 Task: Create a sub task Gather and Analyse Requirements for the task  Add search functionality to the app in the project TravelForge , assign it to team member softage.6@softage.net and update the status of the sub task to  At Risk , set the priority of the sub task to Medium.
Action: Mouse moved to (78, 449)
Screenshot: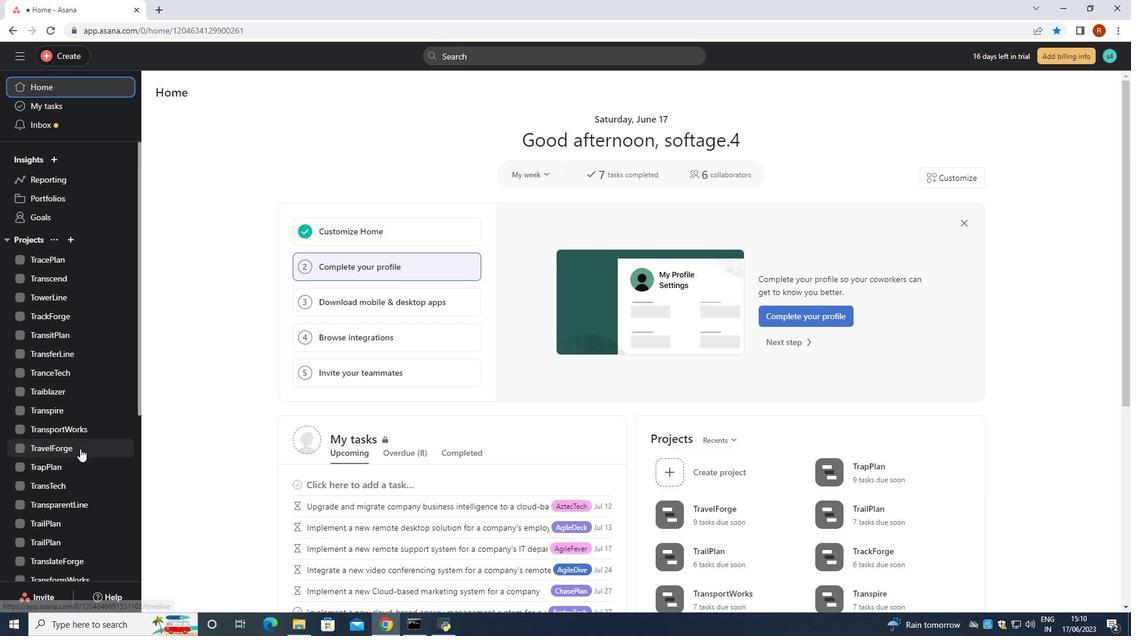 
Action: Mouse pressed left at (78, 449)
Screenshot: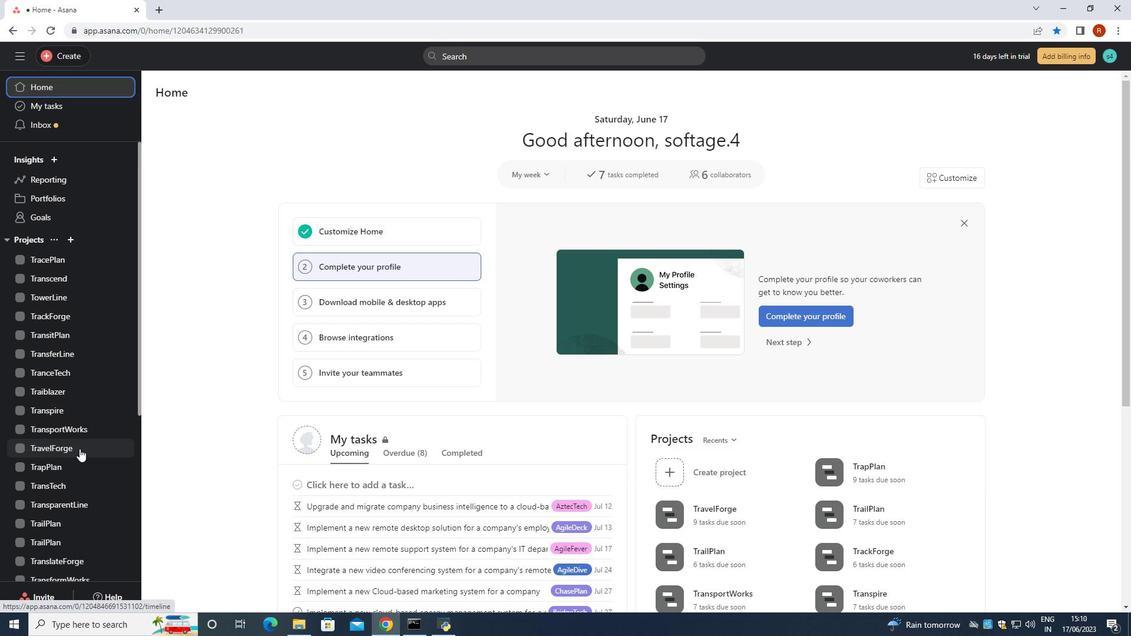 
Action: Mouse moved to (451, 283)
Screenshot: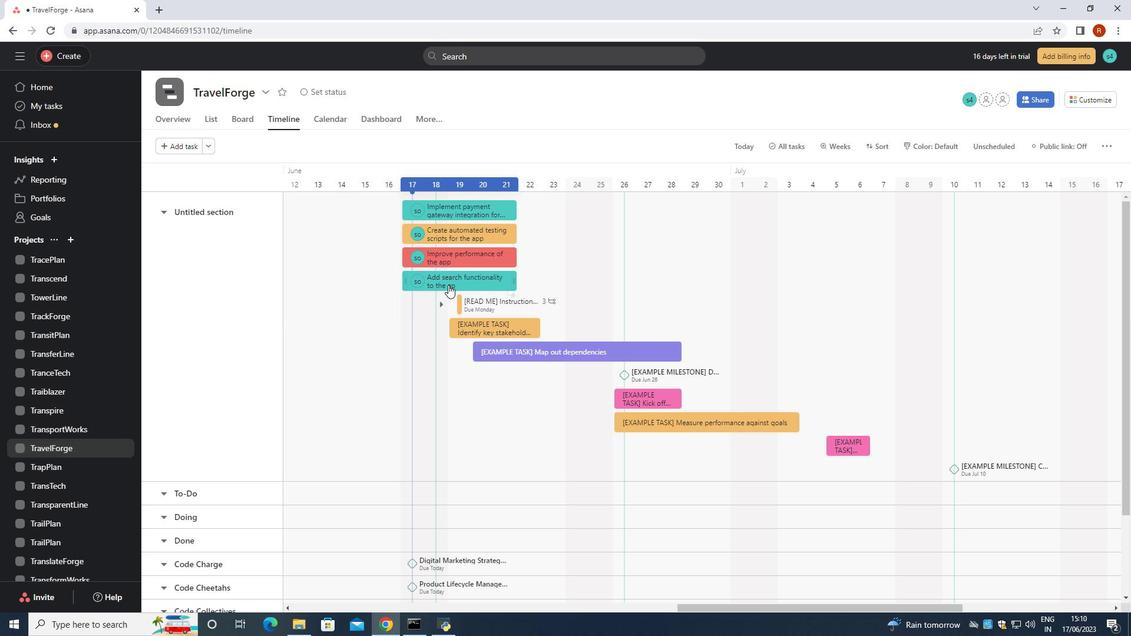 
Action: Mouse pressed left at (451, 283)
Screenshot: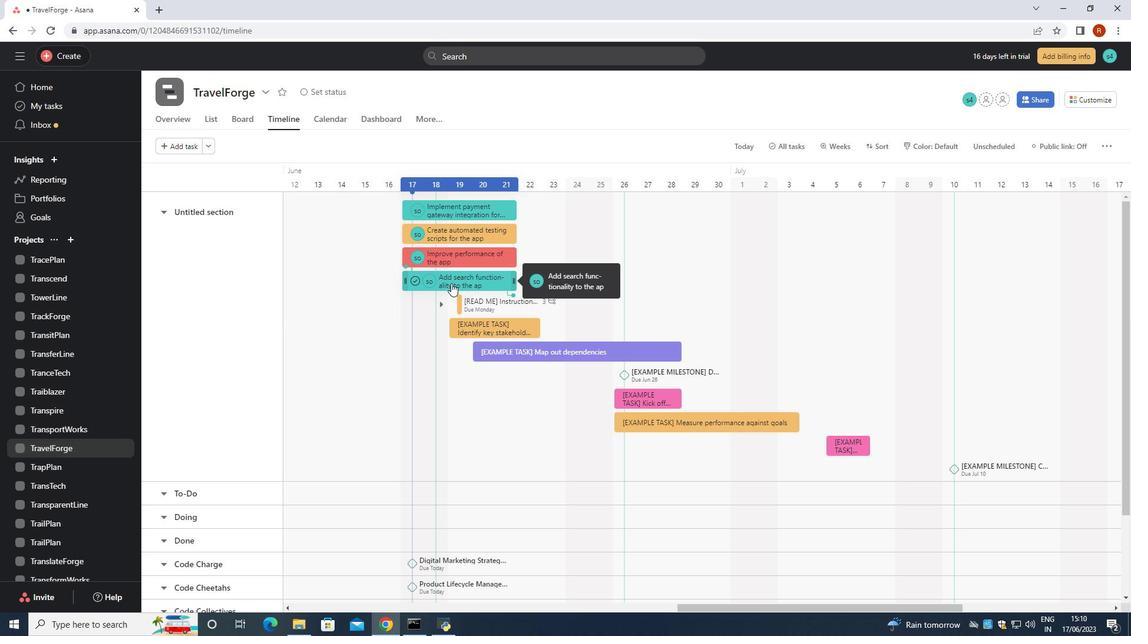 
Action: Mouse moved to (809, 256)
Screenshot: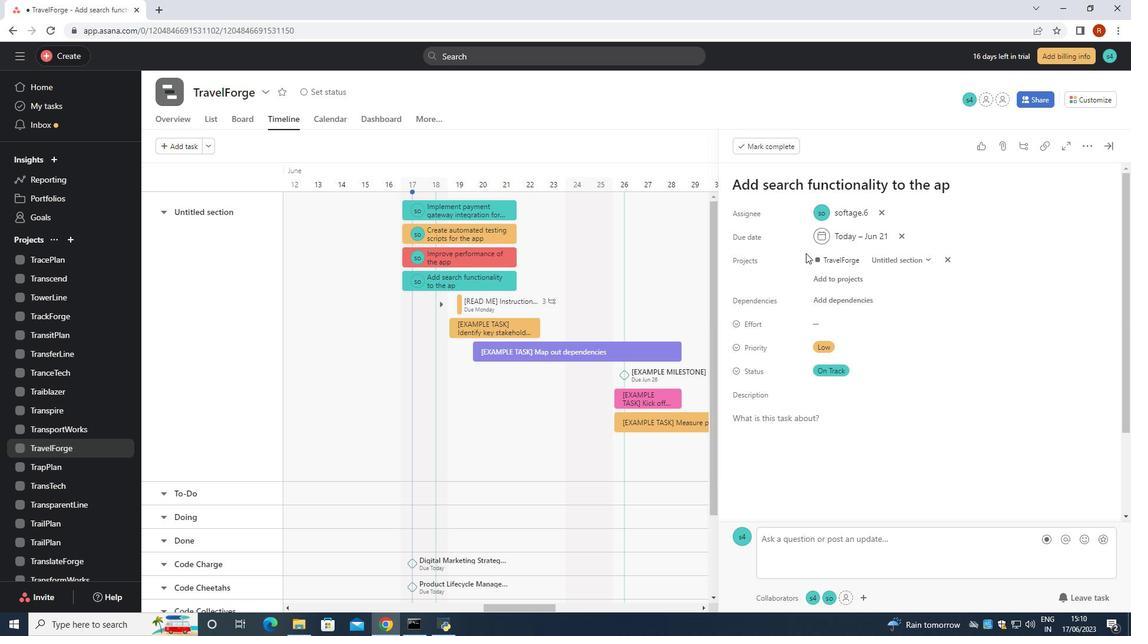 
Action: Mouse scrolled (809, 256) with delta (0, 0)
Screenshot: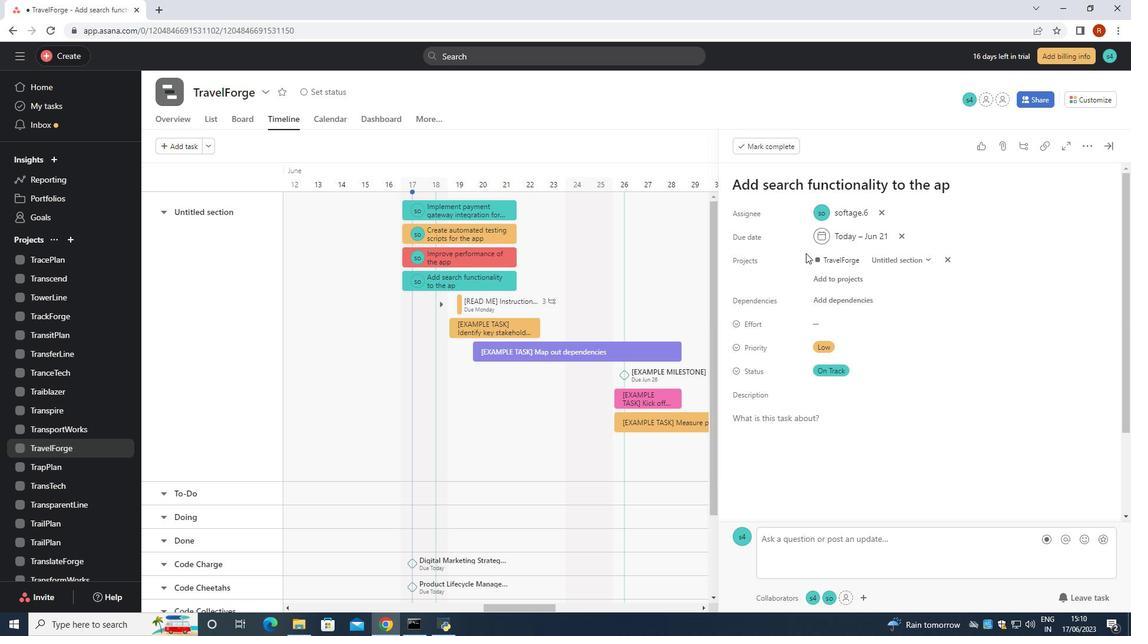 
Action: Mouse moved to (812, 259)
Screenshot: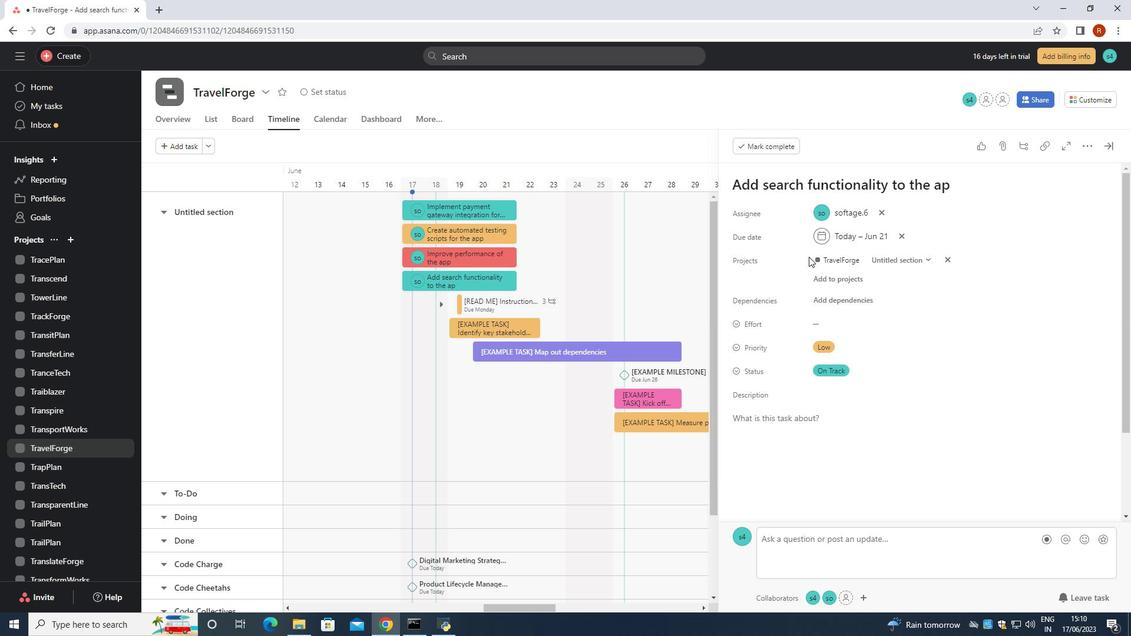 
Action: Mouse scrolled (810, 258) with delta (0, 0)
Screenshot: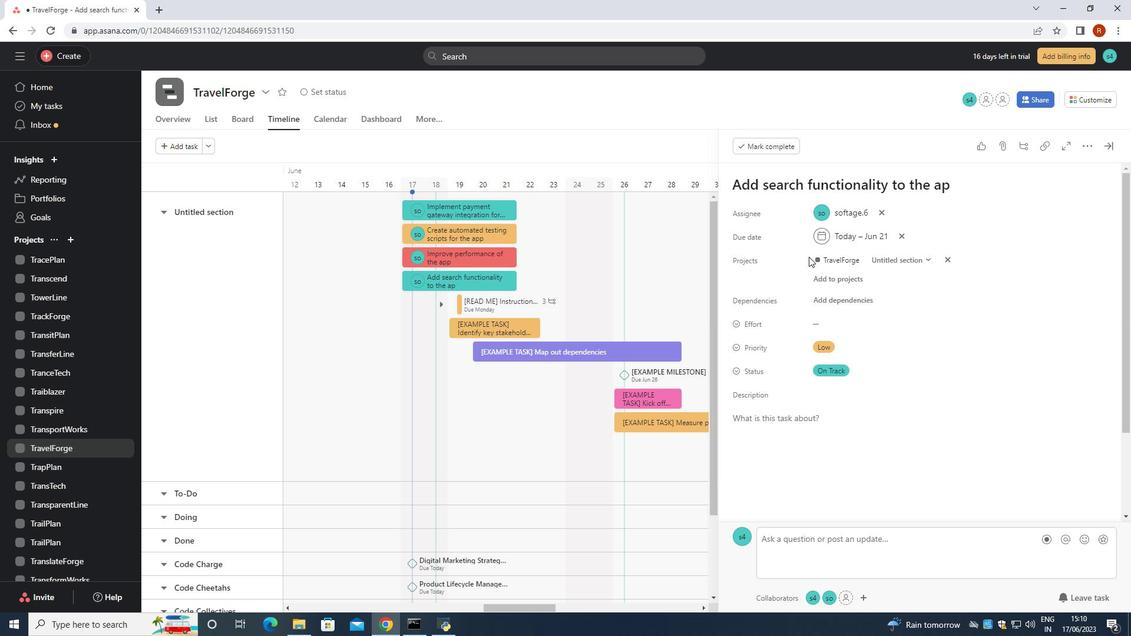 
Action: Mouse moved to (812, 259)
Screenshot: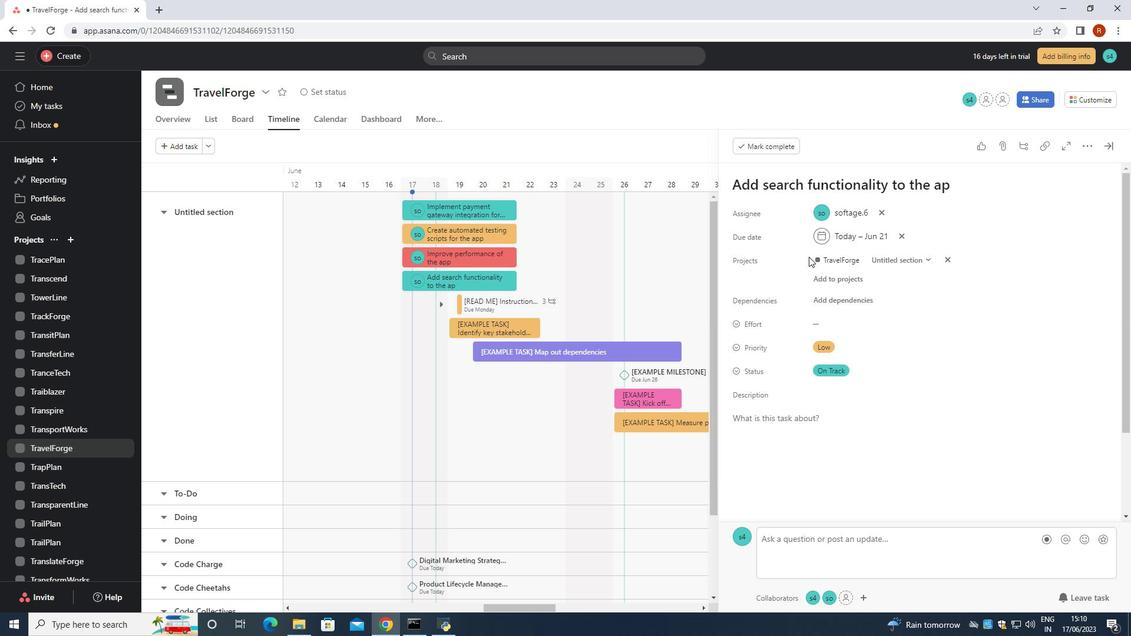 
Action: Mouse scrolled (811, 258) with delta (0, 0)
Screenshot: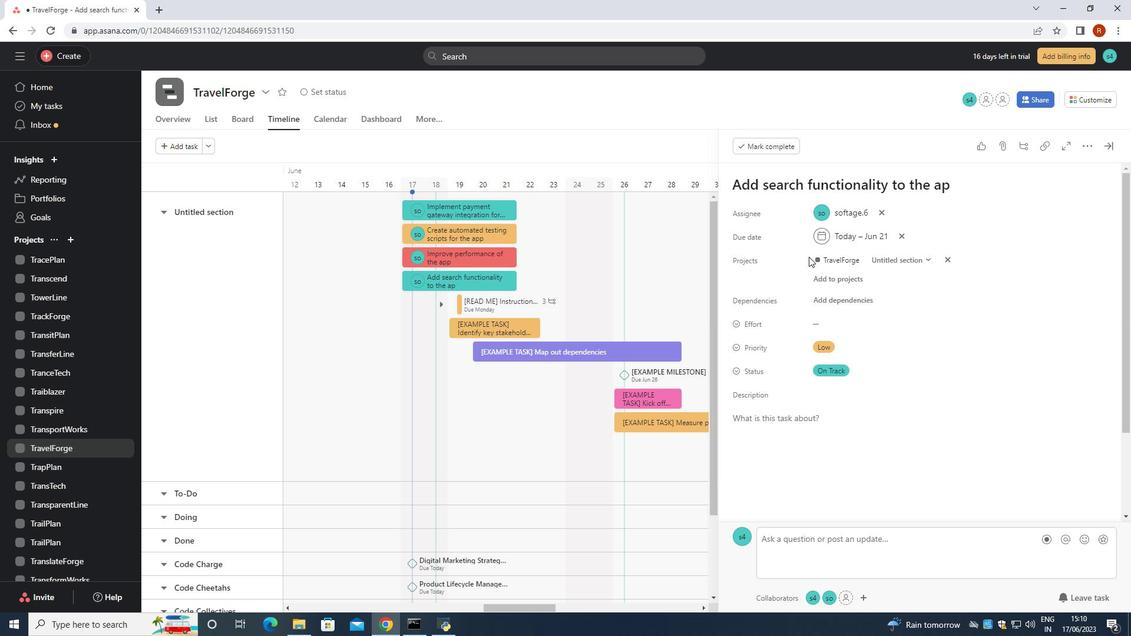 
Action: Mouse moved to (813, 260)
Screenshot: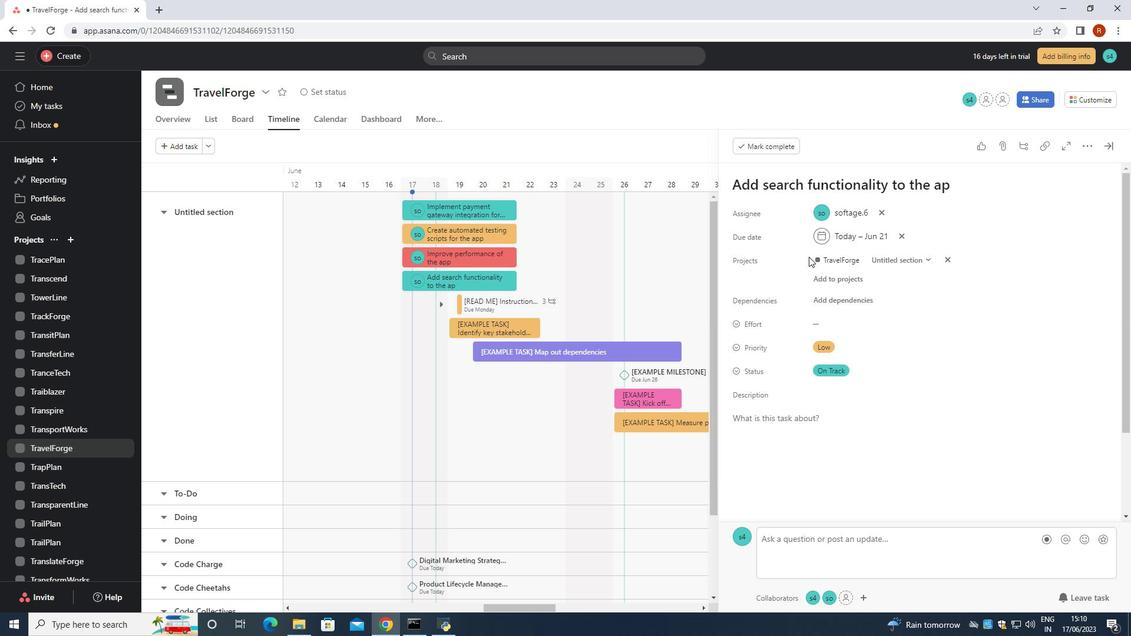 
Action: Mouse scrolled (811, 258) with delta (0, 0)
Screenshot: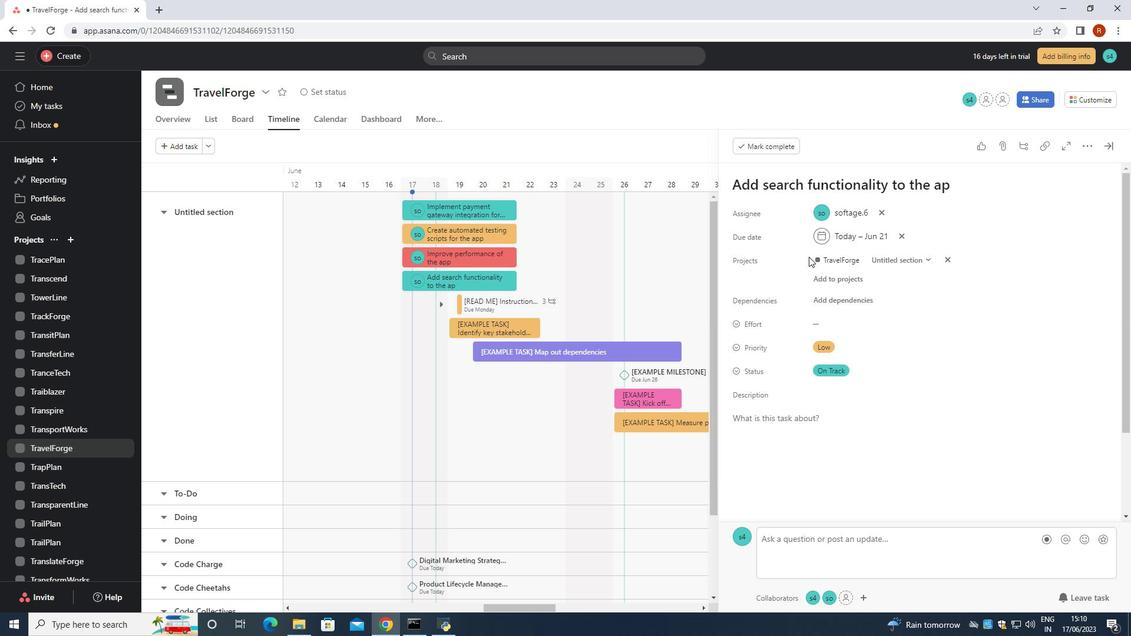 
Action: Mouse moved to (814, 260)
Screenshot: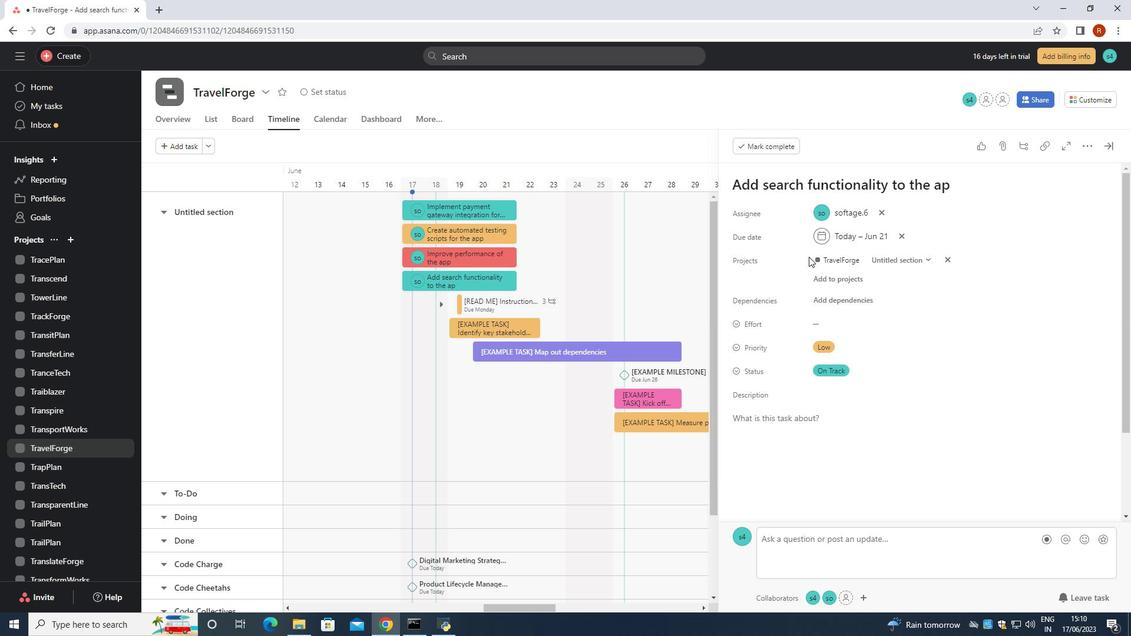 
Action: Mouse scrolled (812, 258) with delta (0, 0)
Screenshot: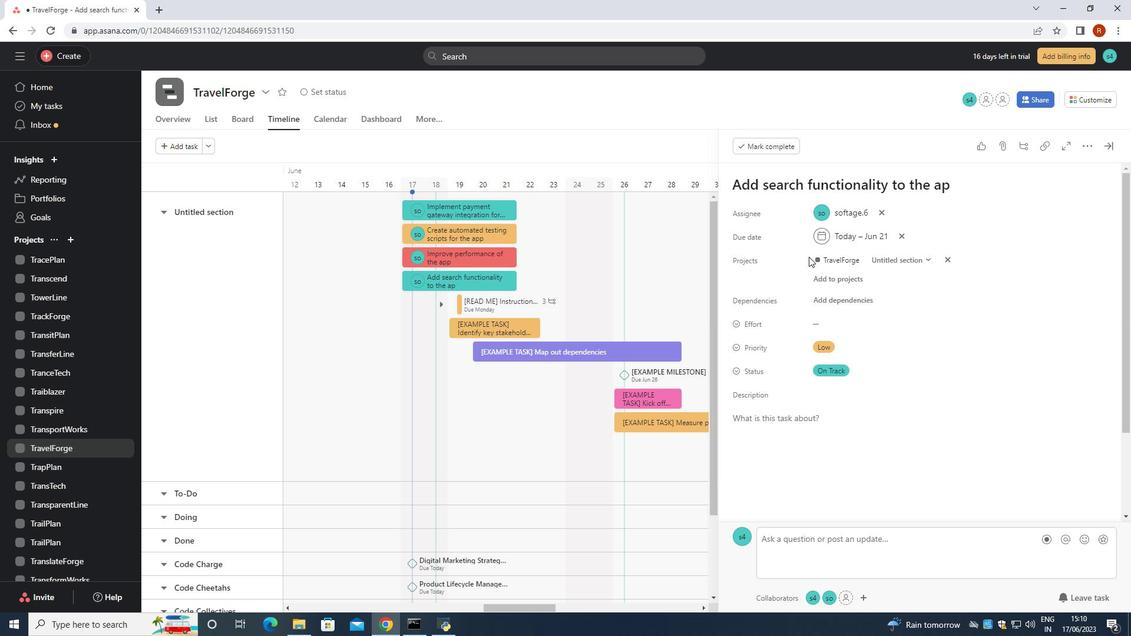 
Action: Mouse moved to (814, 260)
Screenshot: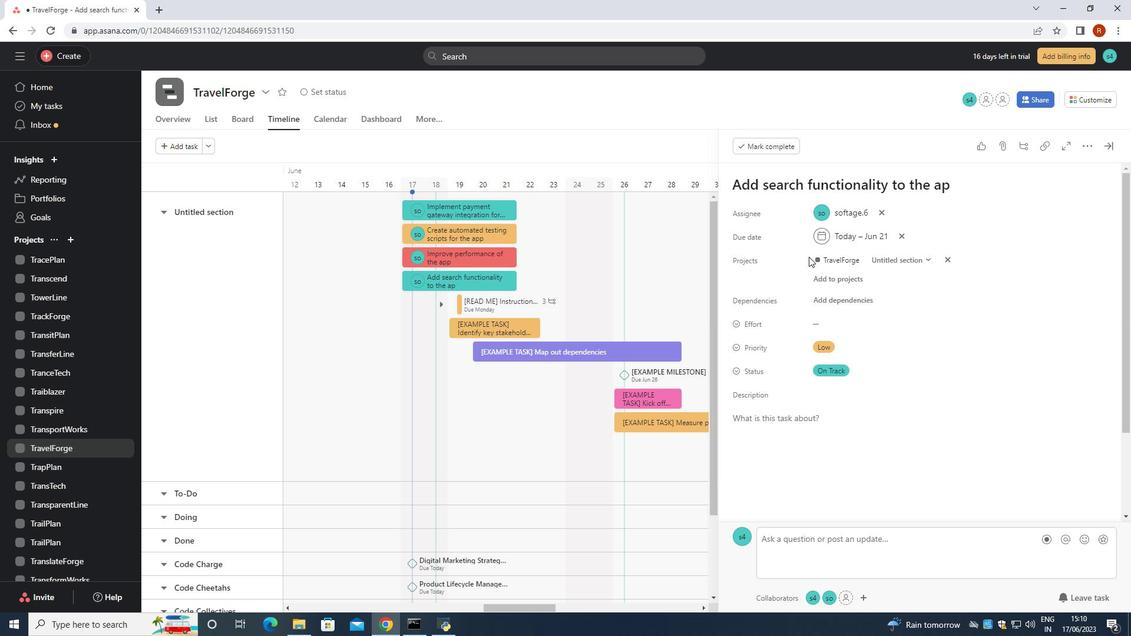 
Action: Mouse scrolled (813, 259) with delta (0, 0)
Screenshot: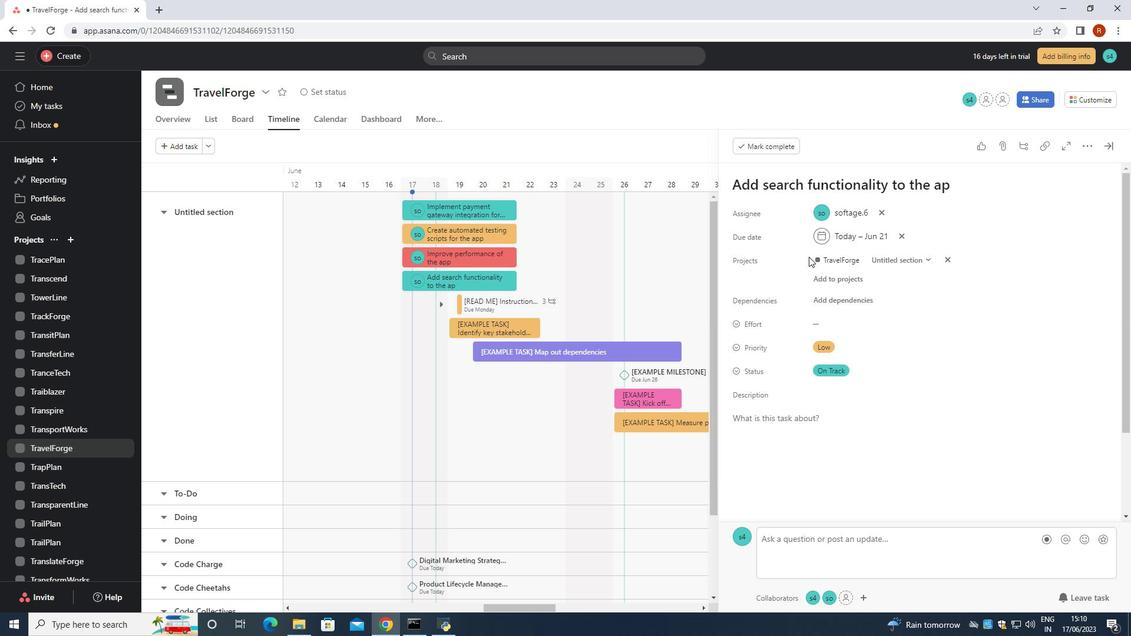 
Action: Mouse moved to (853, 368)
Screenshot: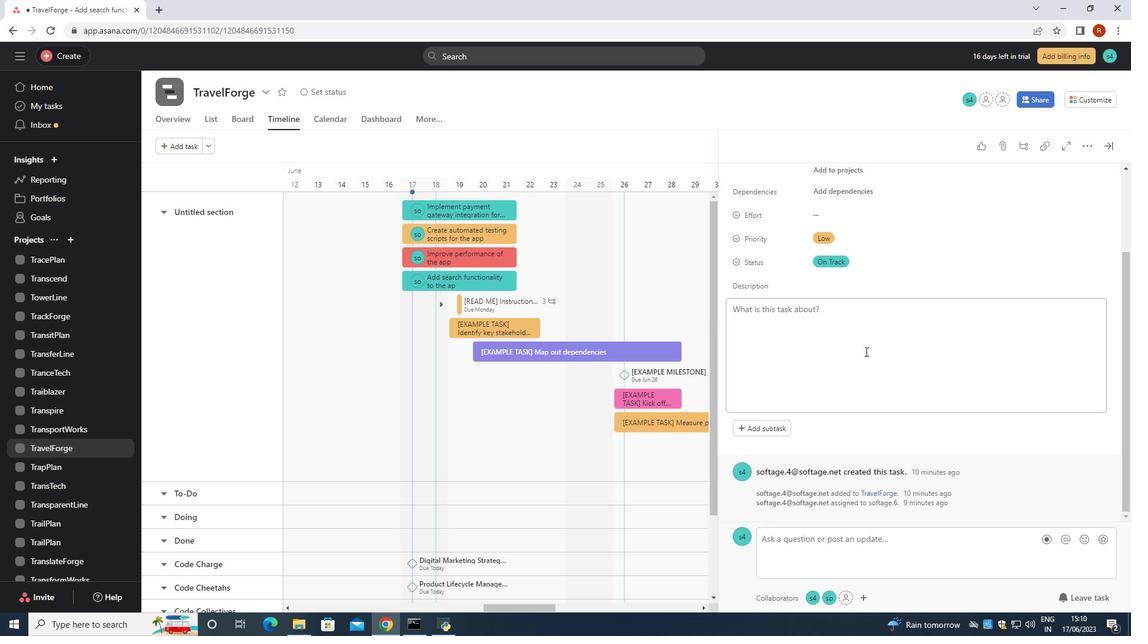 
Action: Mouse scrolled (853, 366) with delta (0, 0)
Screenshot: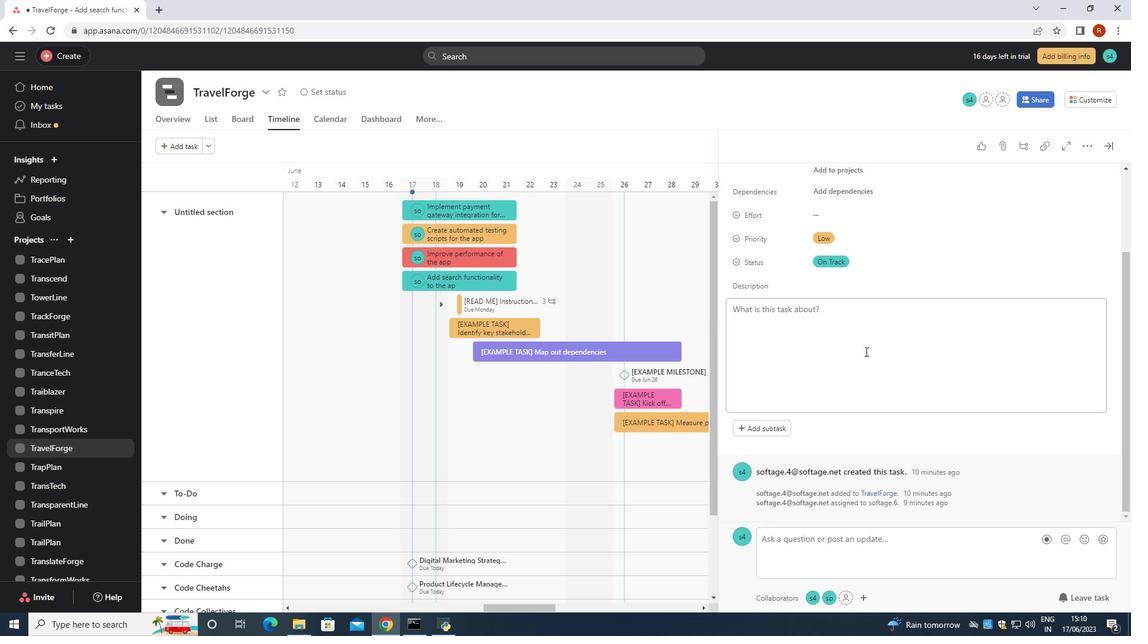 
Action: Mouse moved to (852, 369)
Screenshot: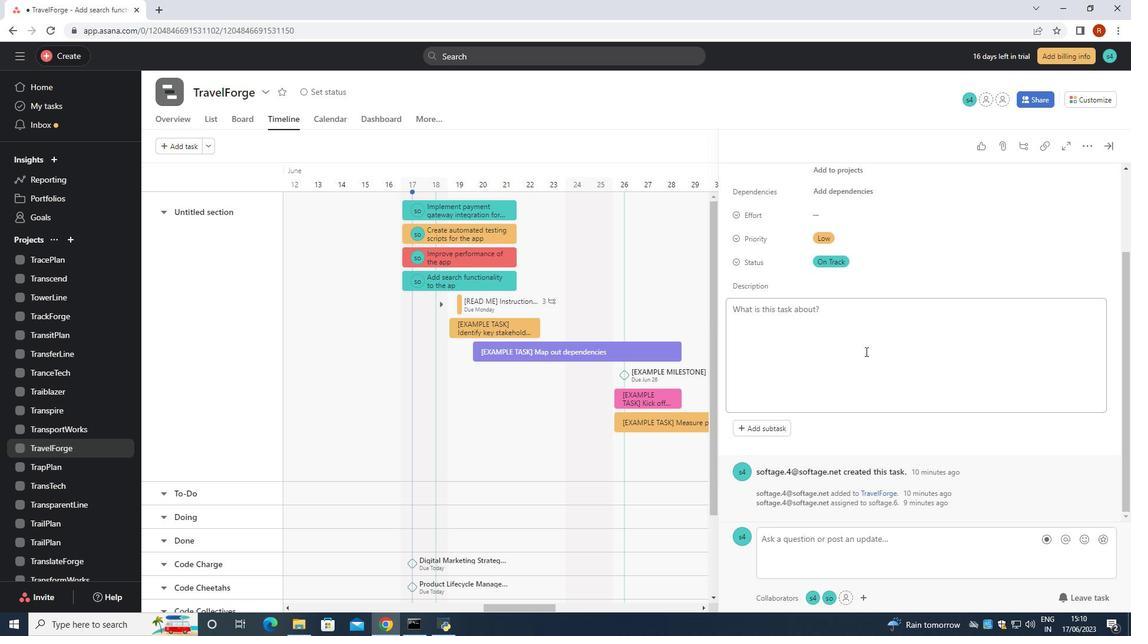 
Action: Mouse scrolled (852, 368) with delta (0, 0)
Screenshot: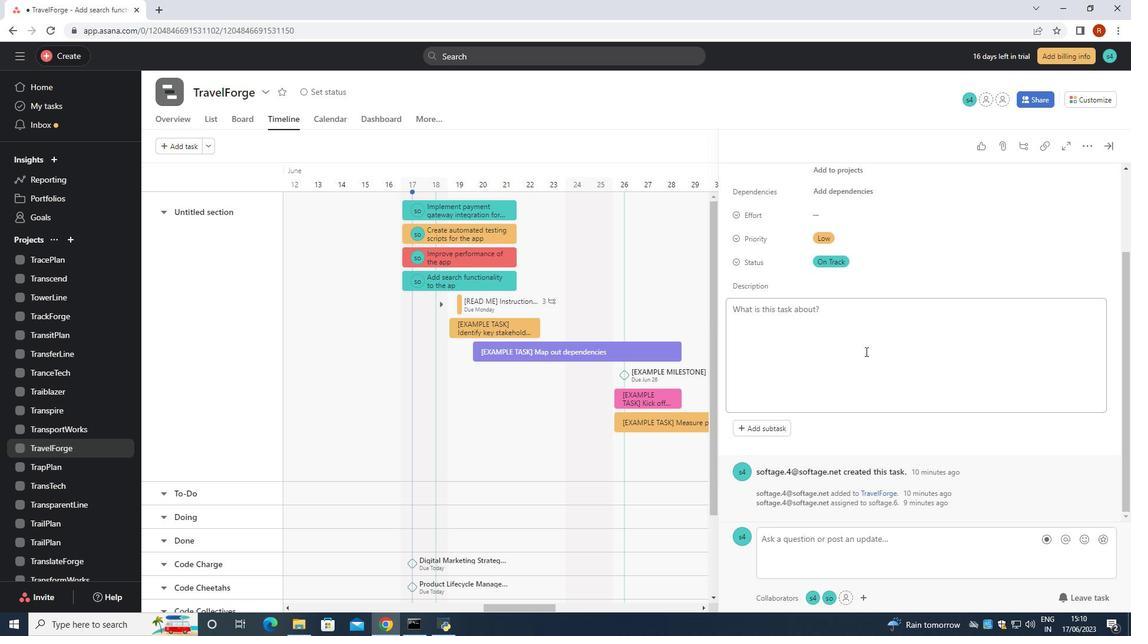 
Action: Mouse moved to (850, 371)
Screenshot: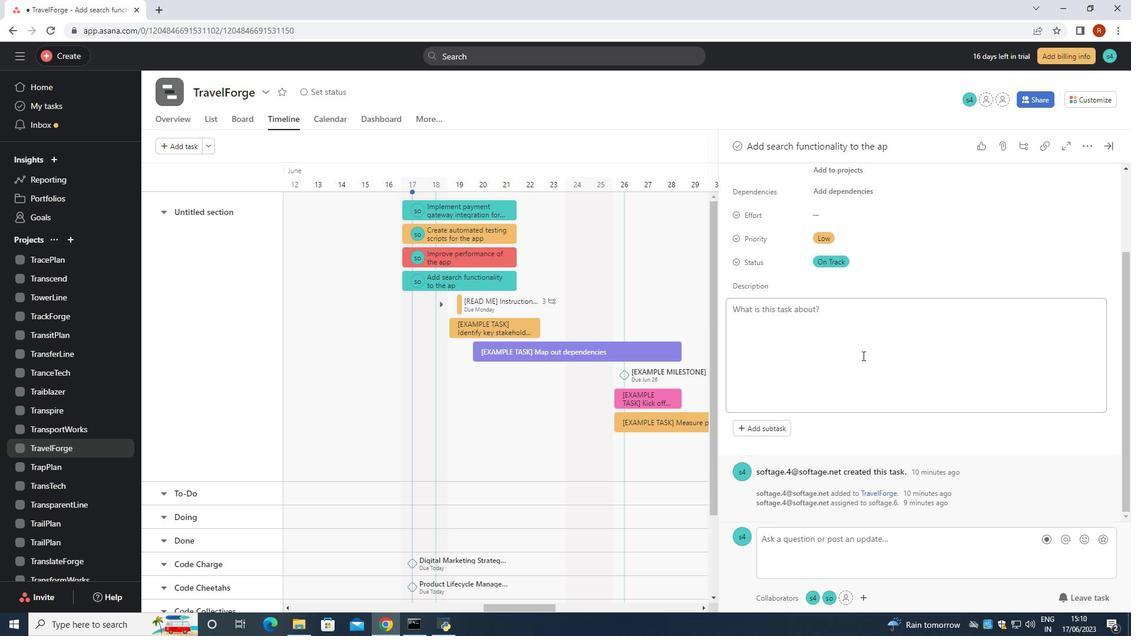 
Action: Mouse scrolled (850, 371) with delta (0, 0)
Screenshot: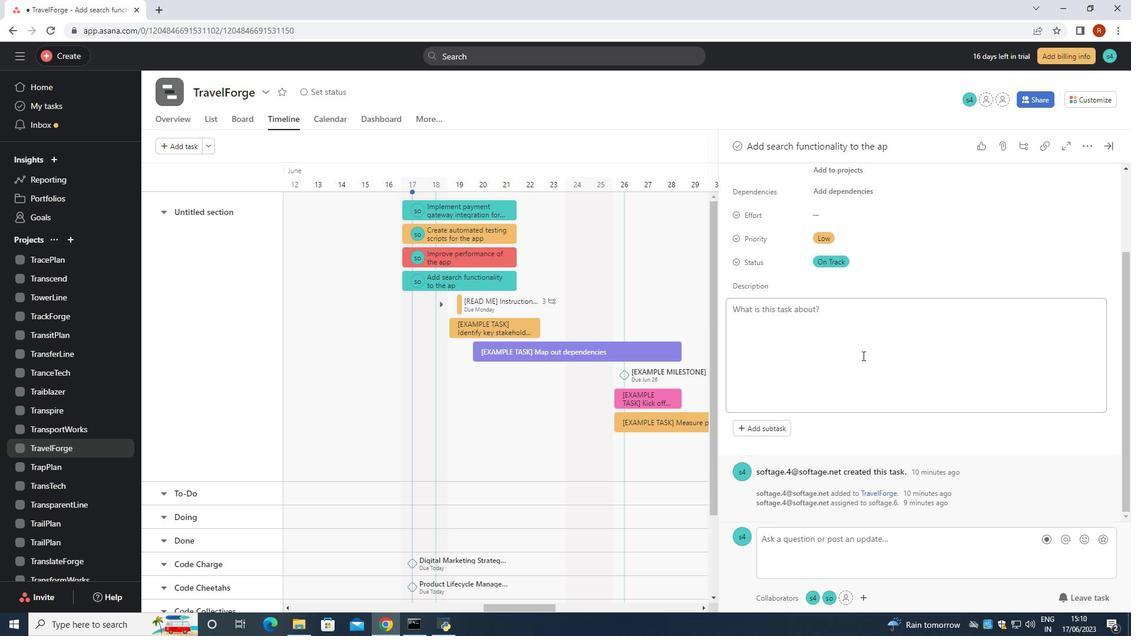 
Action: Mouse moved to (848, 375)
Screenshot: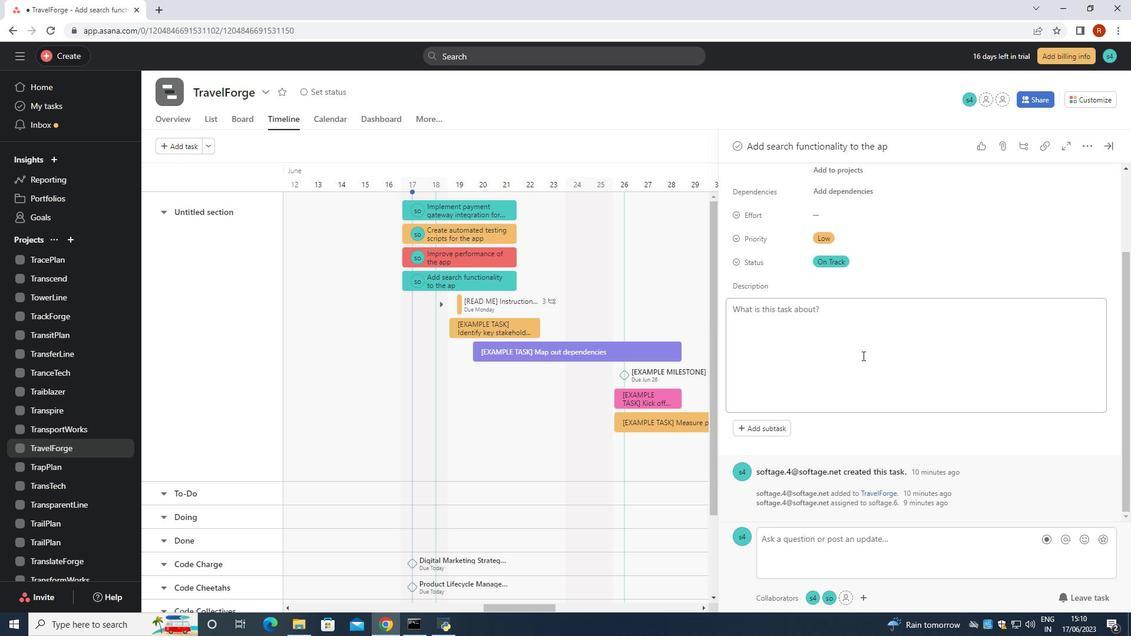 
Action: Mouse scrolled (848, 374) with delta (0, 0)
Screenshot: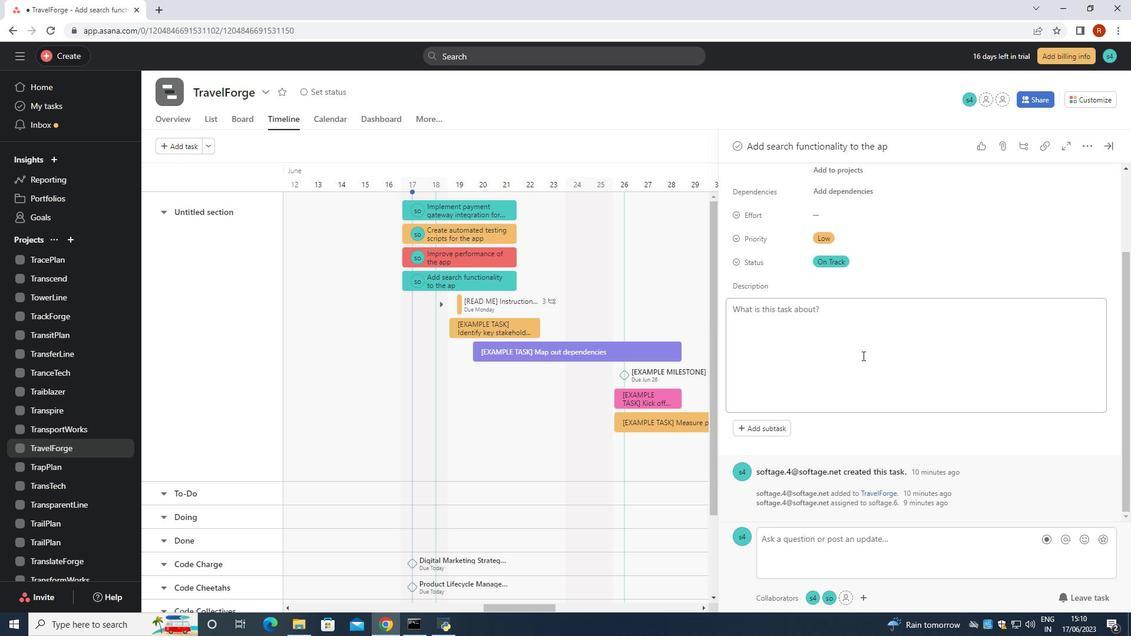 
Action: Mouse moved to (775, 431)
Screenshot: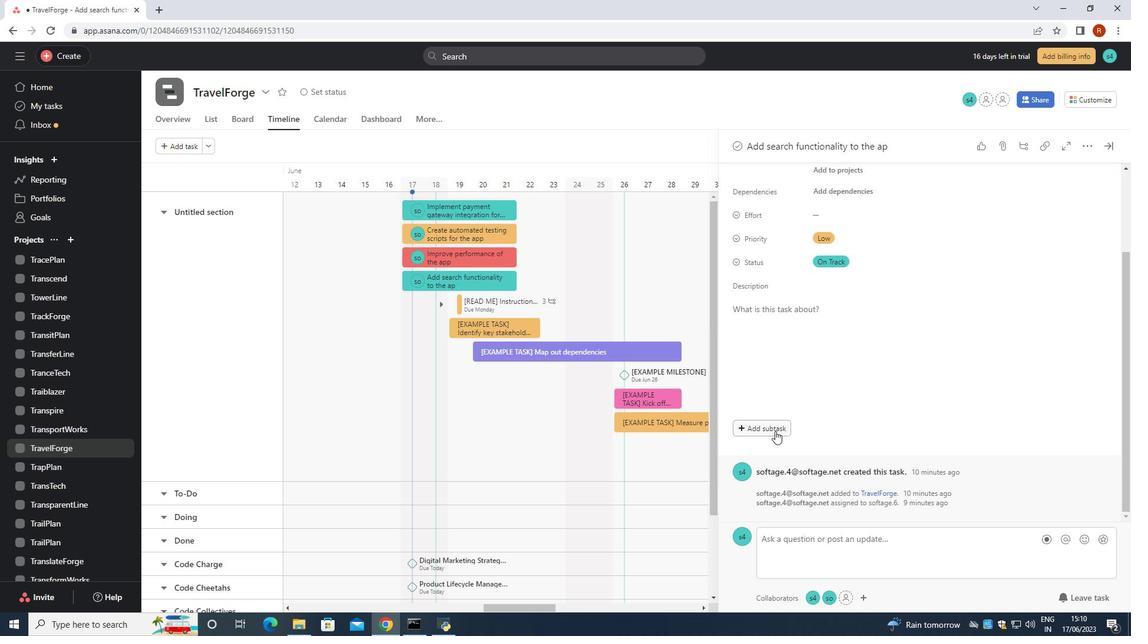 
Action: Mouse pressed left at (775, 431)
Screenshot: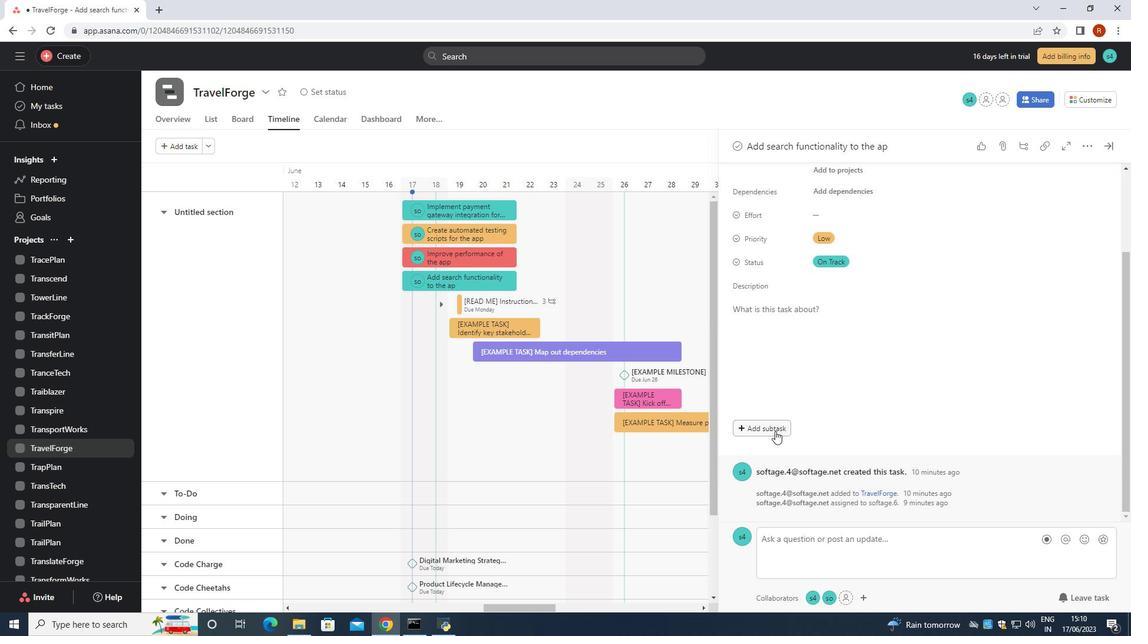 
Action: Key pressed <Key.caps_lock><Key.caps_lock><Key.shift><Key.shift><Key.shift><Key.shift>Gather<Key.space>and<Key.space>analyse<Key.space><Key.shift>Requirements
Screenshot: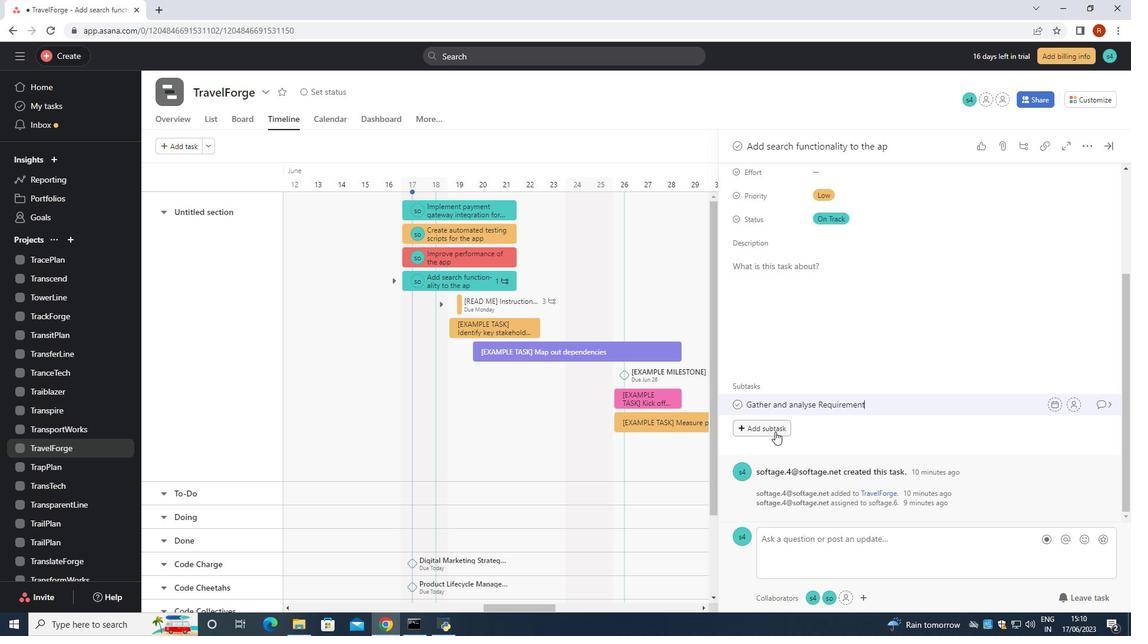 
Action: Mouse moved to (1073, 404)
Screenshot: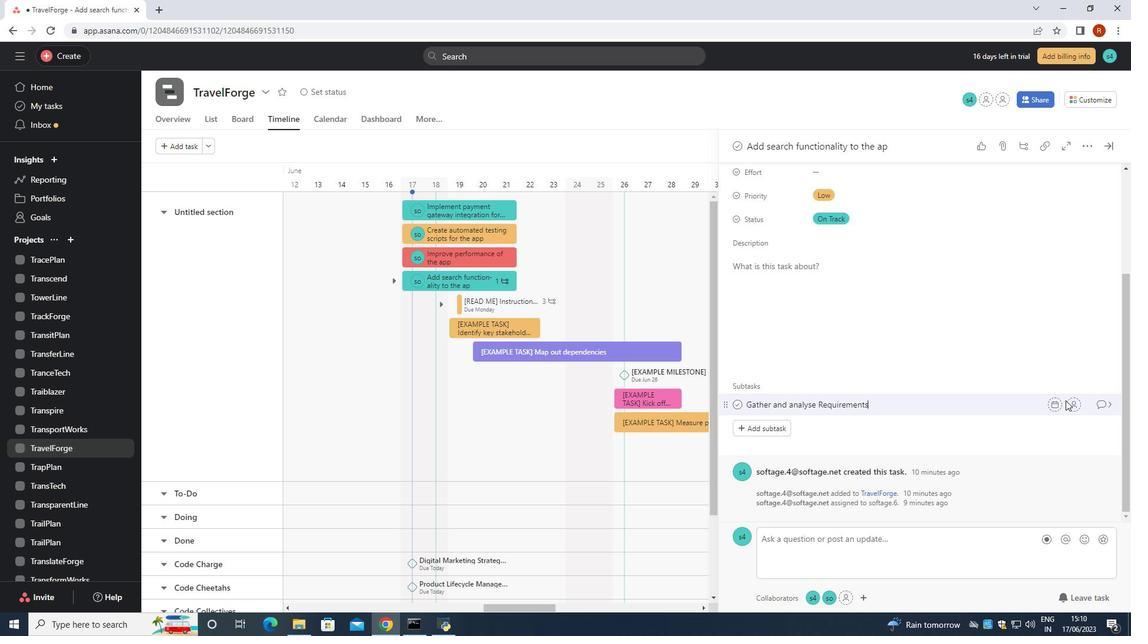 
Action: Mouse pressed left at (1073, 404)
Screenshot: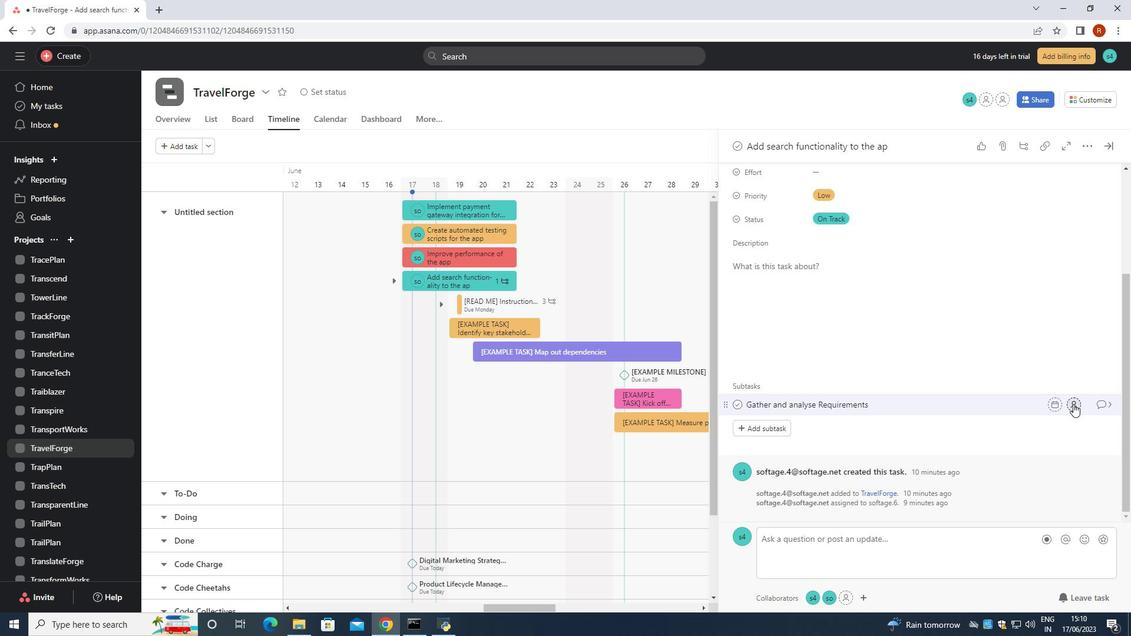 
Action: Key pressed softage.6<Key.shift>@softage.net
Screenshot: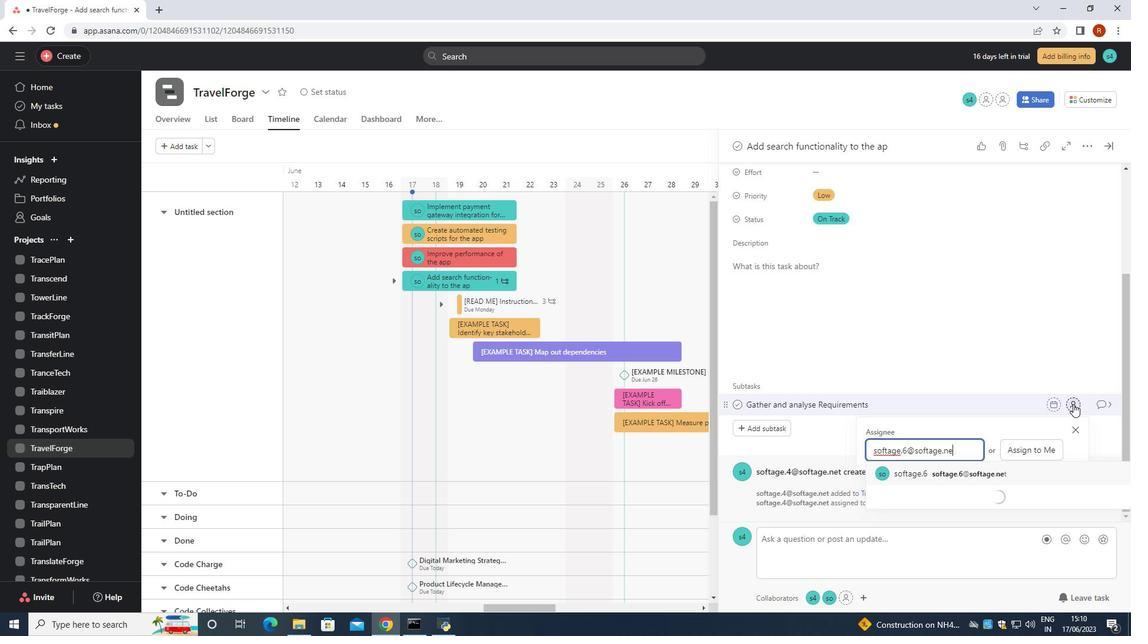 
Action: Mouse moved to (977, 473)
Screenshot: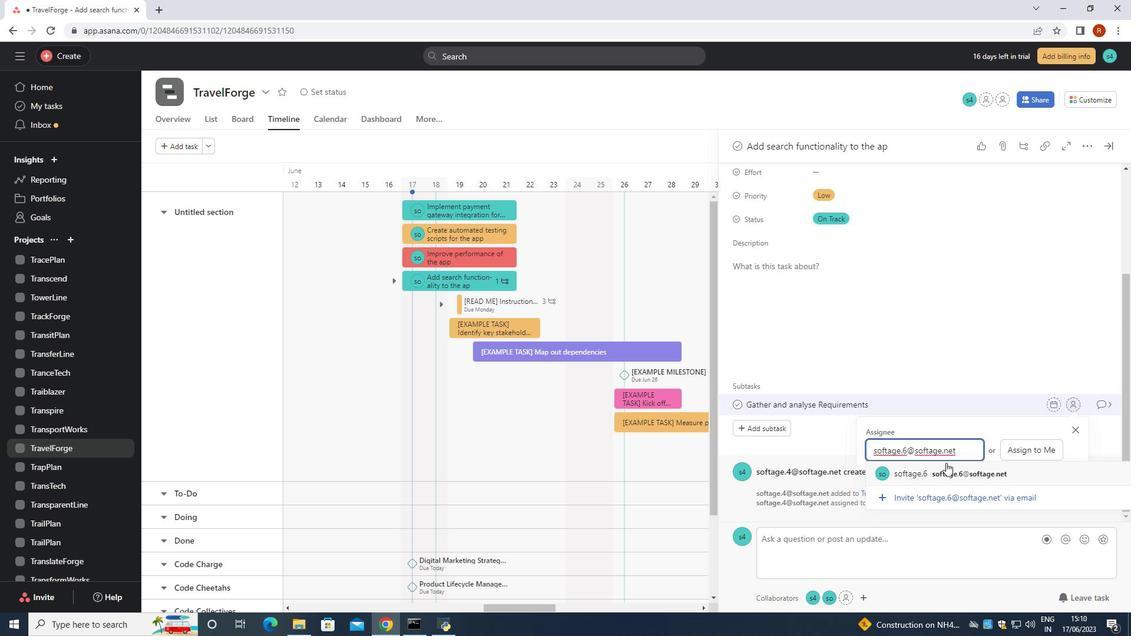 
Action: Mouse pressed left at (977, 473)
Screenshot: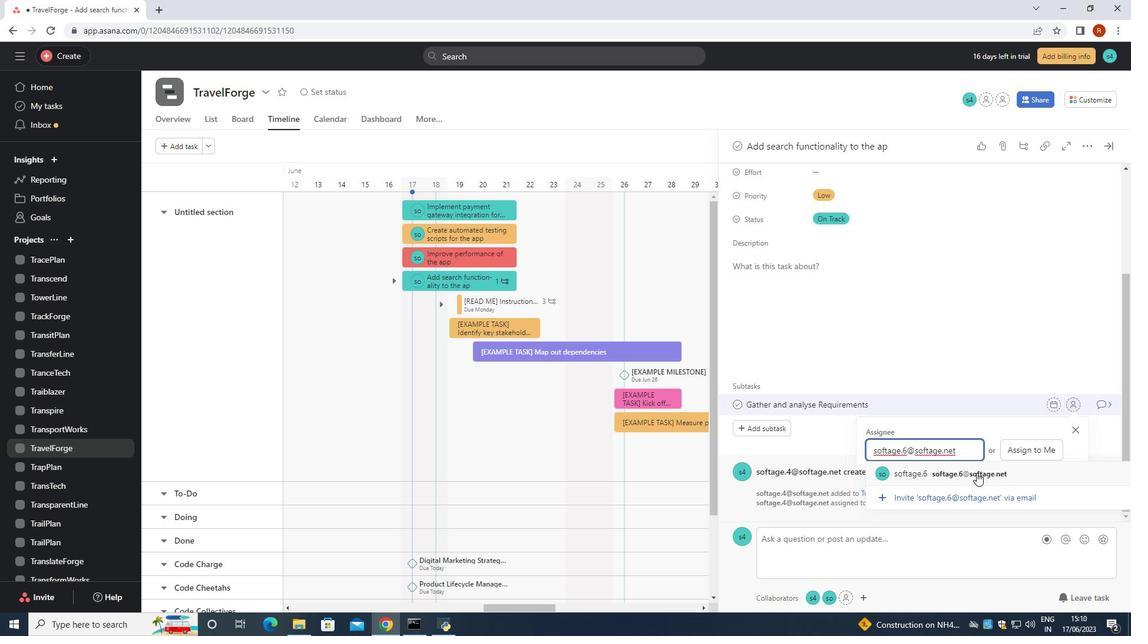 
Action: Mouse moved to (1107, 403)
Screenshot: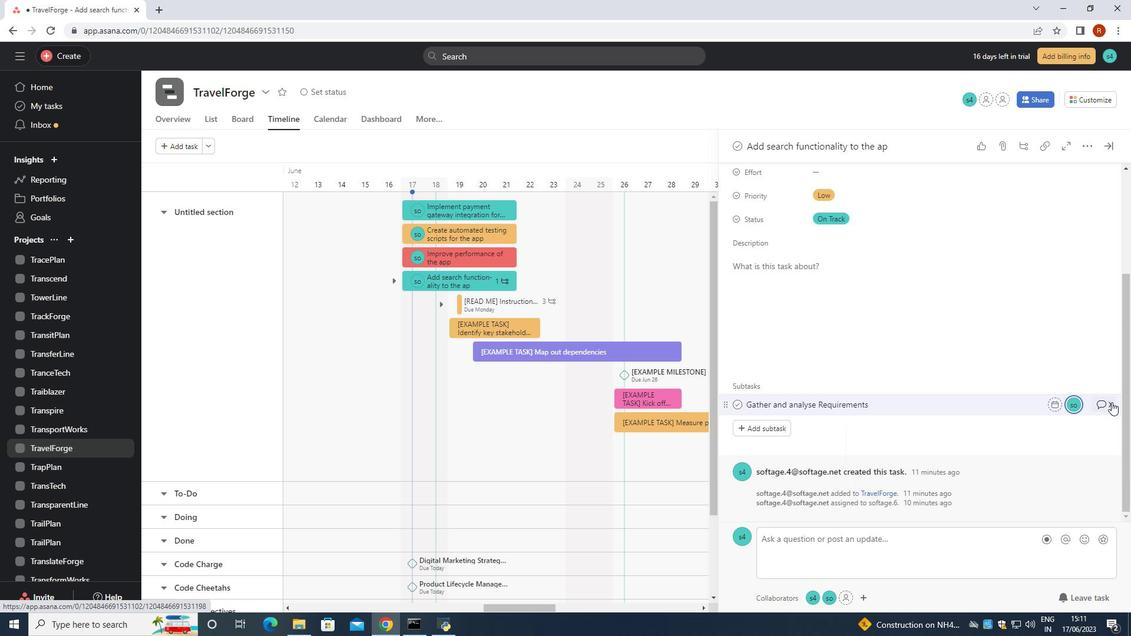 
Action: Mouse pressed left at (1107, 403)
Screenshot: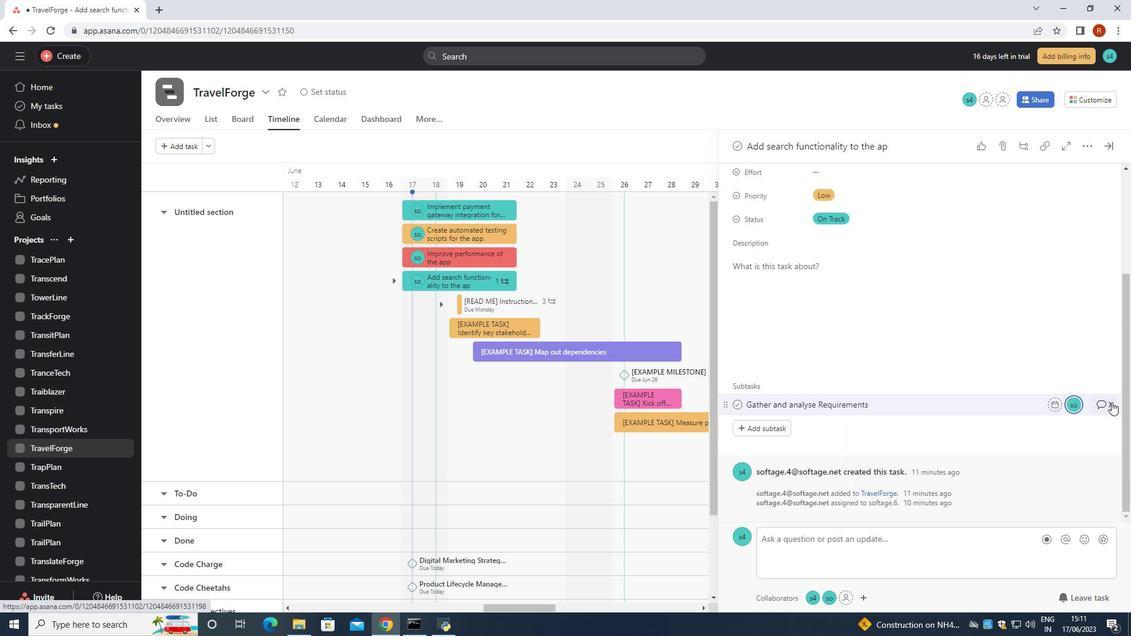 
Action: Mouse moved to (796, 314)
Screenshot: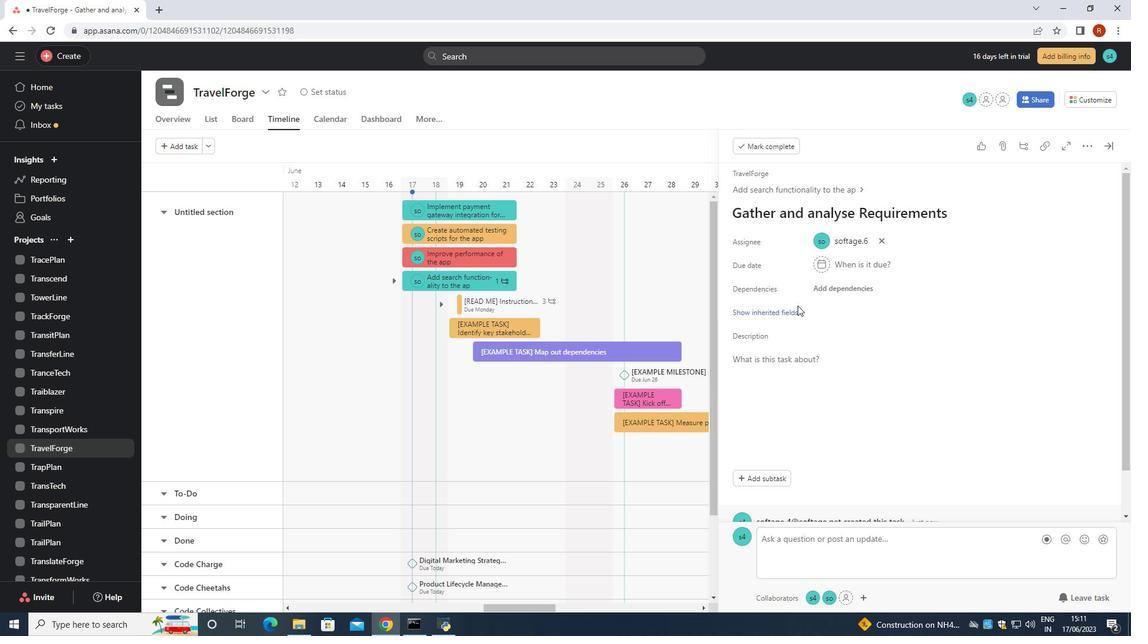 
Action: Mouse pressed left at (796, 314)
Screenshot: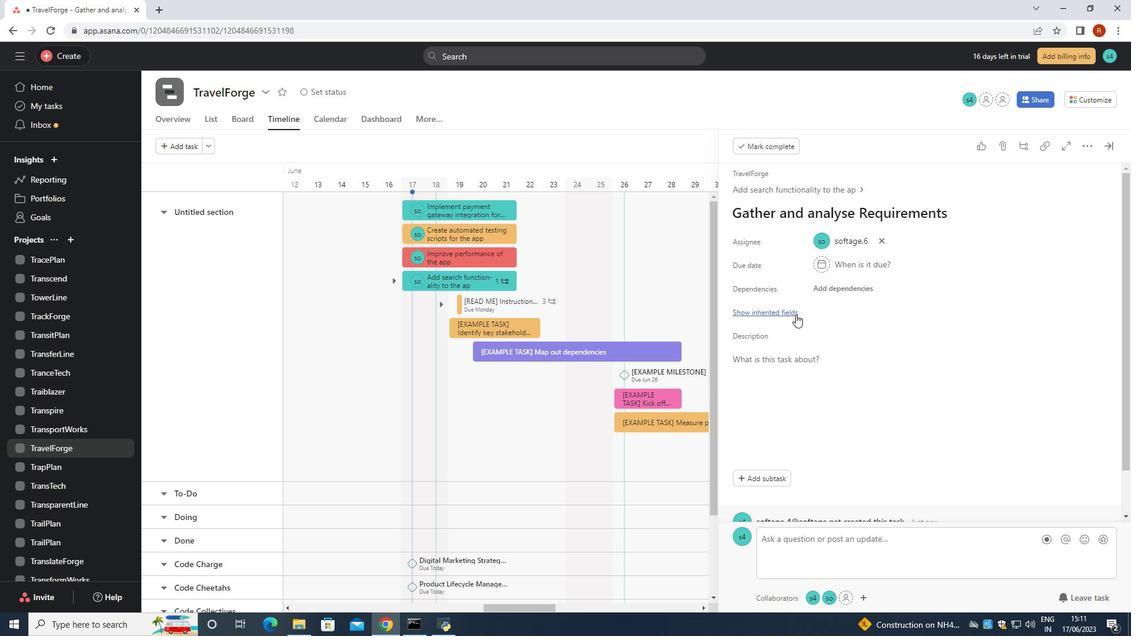 
Action: Mouse moved to (817, 381)
Screenshot: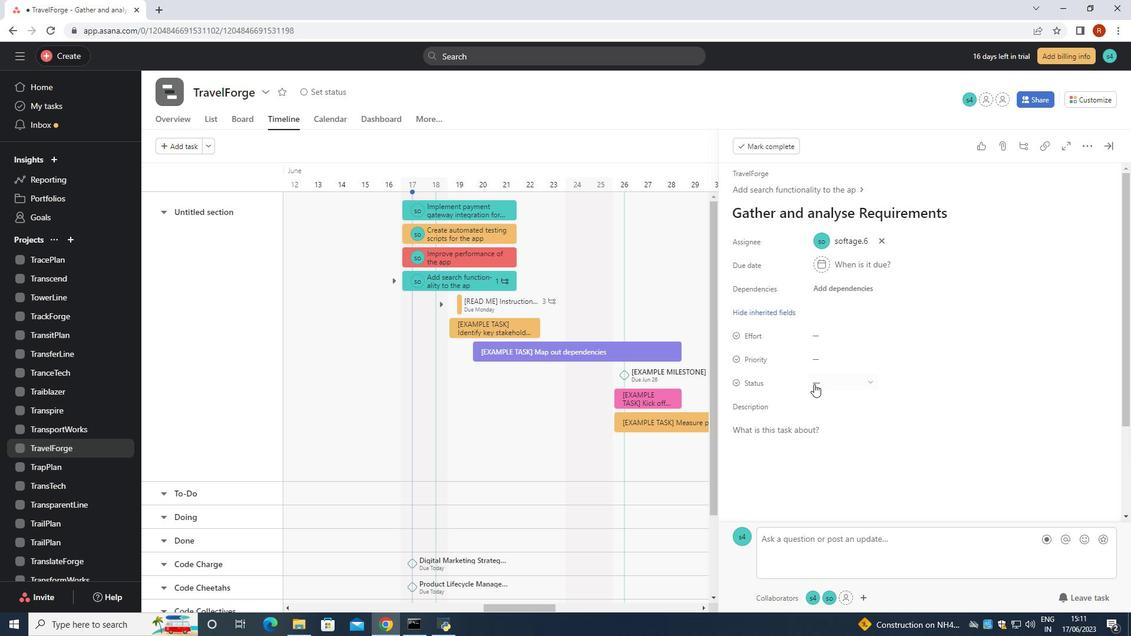 
Action: Mouse pressed left at (817, 381)
Screenshot: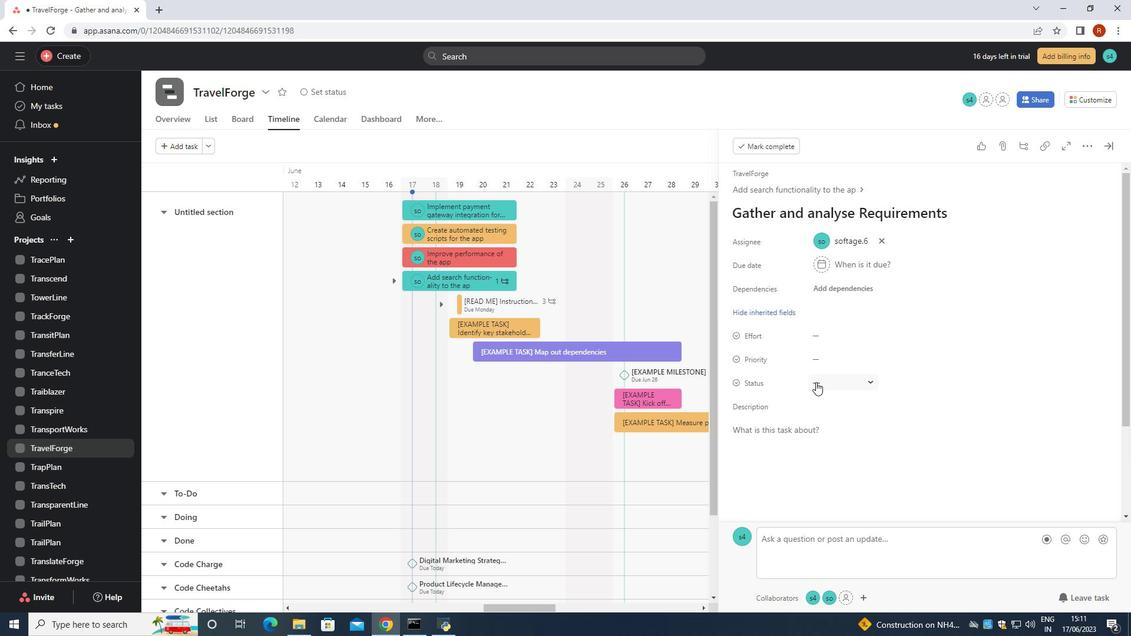 
Action: Mouse moved to (849, 443)
Screenshot: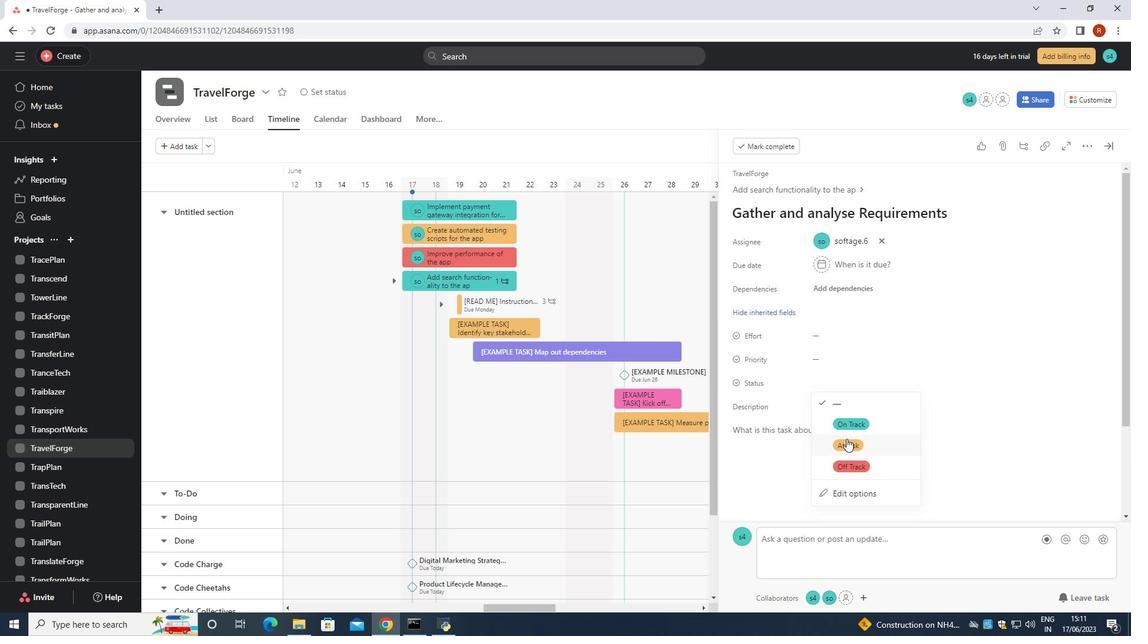 
Action: Mouse pressed left at (849, 443)
Screenshot: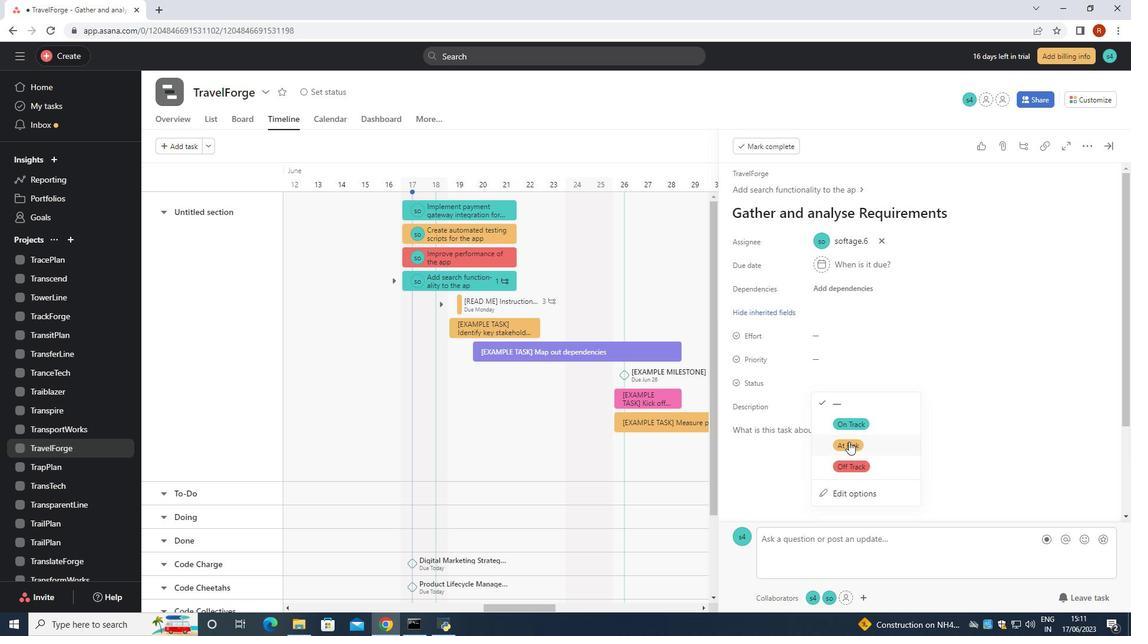 
Action: Mouse moved to (823, 362)
Screenshot: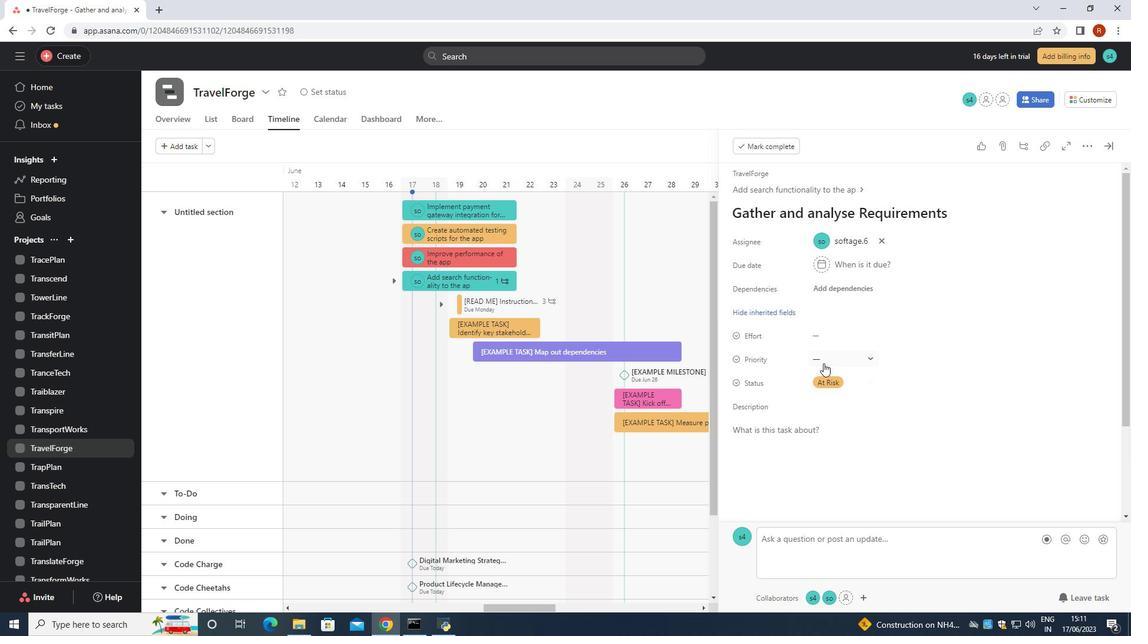 
Action: Mouse pressed left at (823, 362)
Screenshot: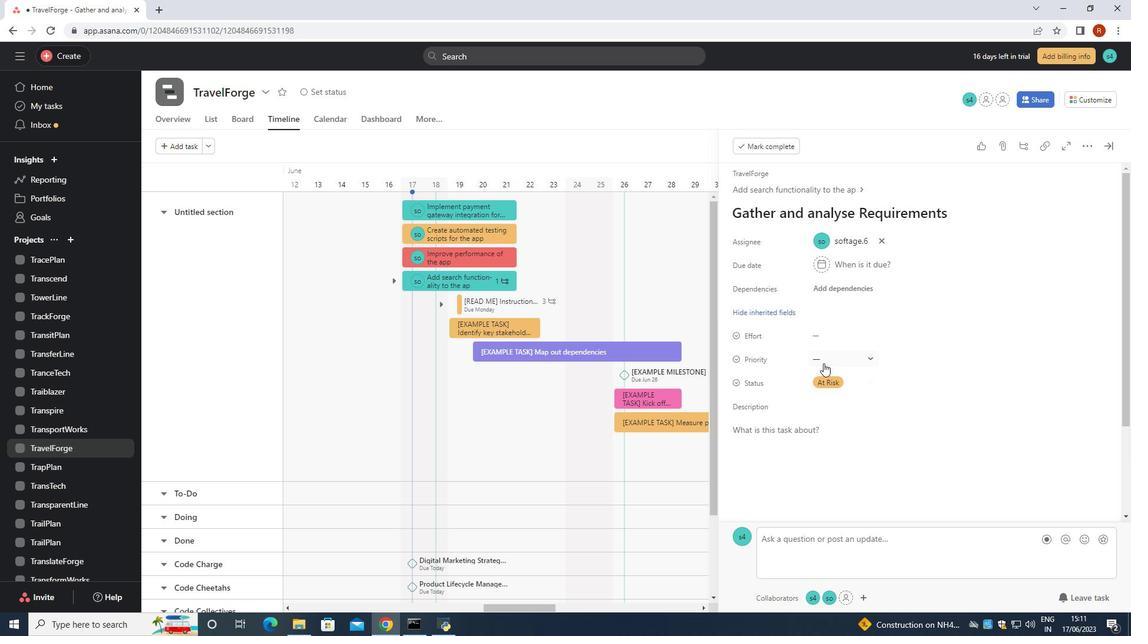 
Action: Mouse moved to (863, 414)
Screenshot: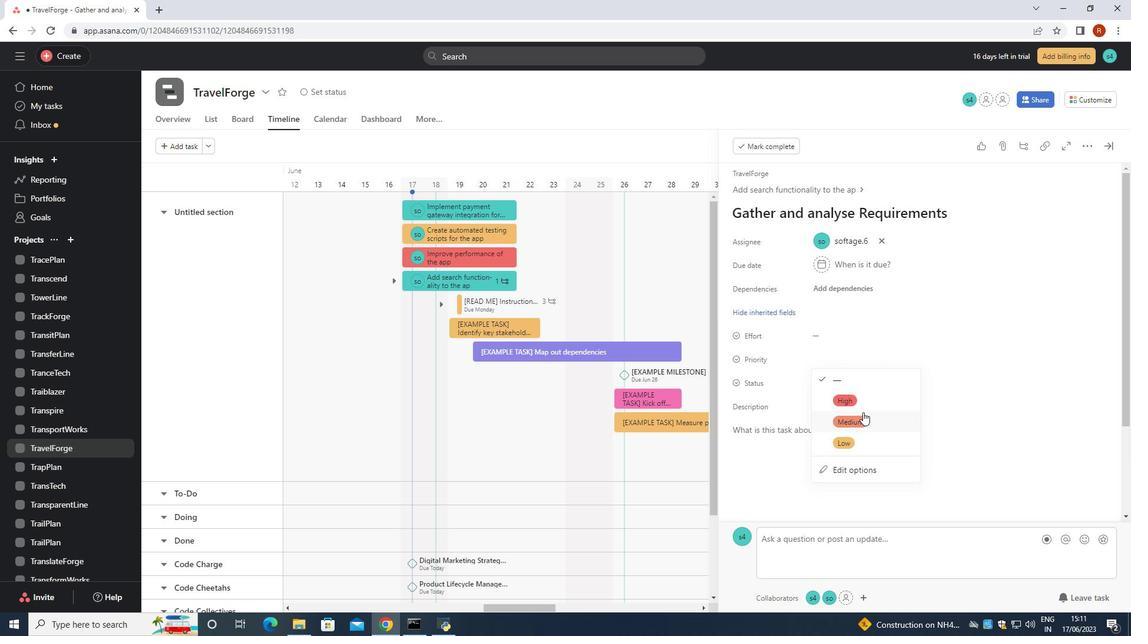 
Action: Mouse pressed left at (863, 414)
Screenshot: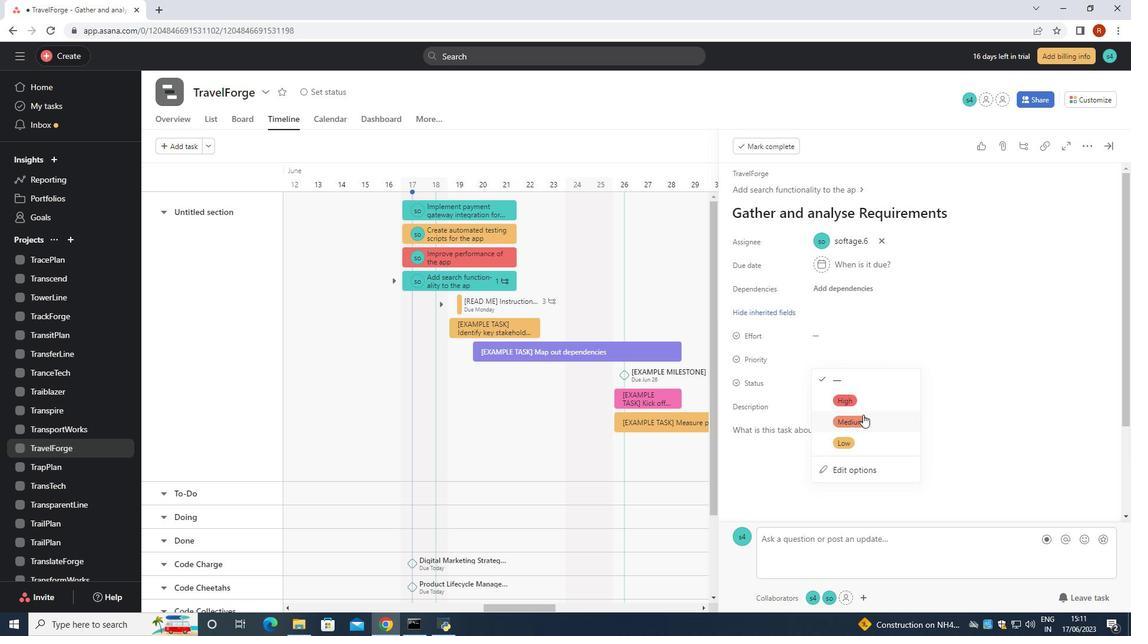 
